 Task: Set and save  "Partitions to consider" for "H.264/MPEG-4 Part 10/AVC encoder (x264 10-bit)" to normal.
Action: Mouse moved to (128, 15)
Screenshot: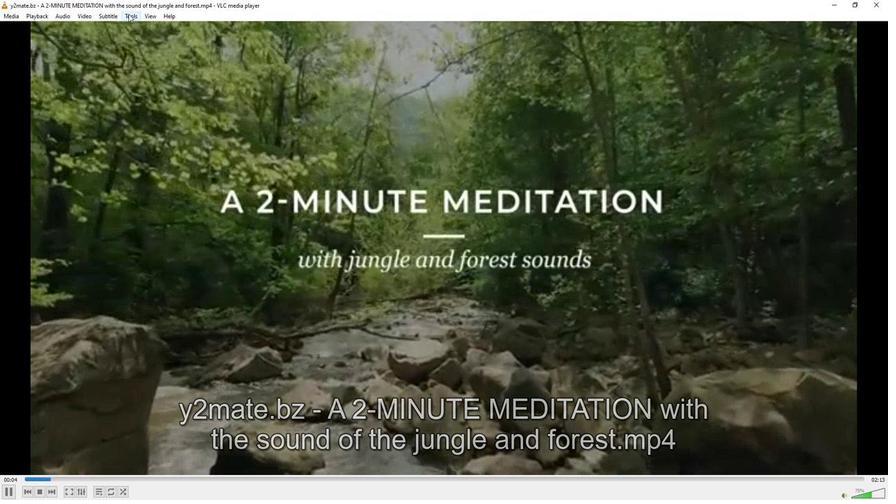 
Action: Mouse pressed left at (128, 15)
Screenshot: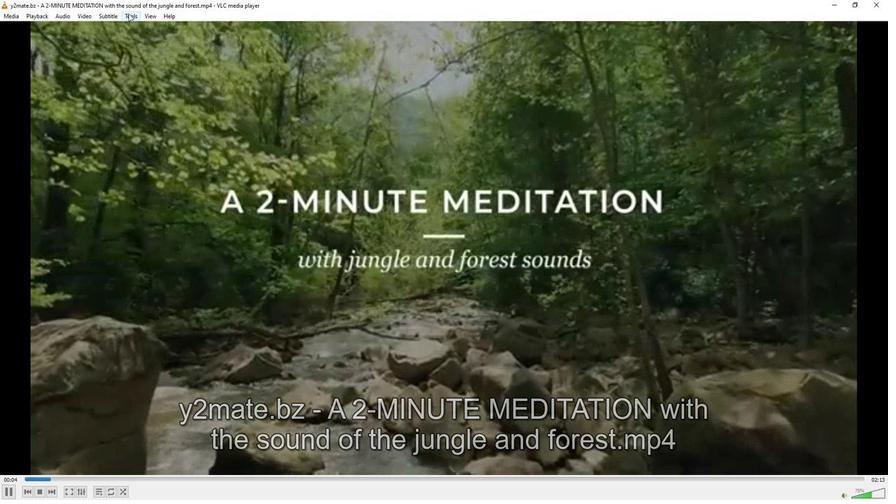 
Action: Mouse moved to (151, 127)
Screenshot: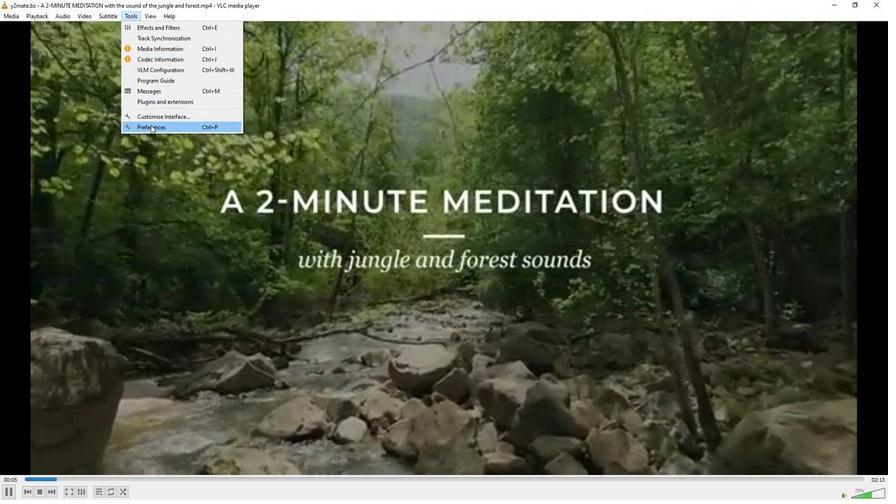 
Action: Mouse pressed left at (151, 127)
Screenshot: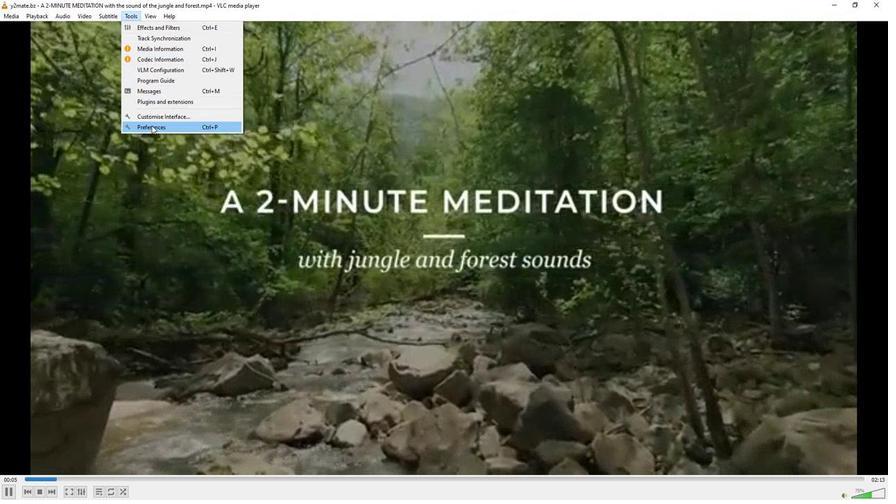 
Action: Mouse moved to (292, 406)
Screenshot: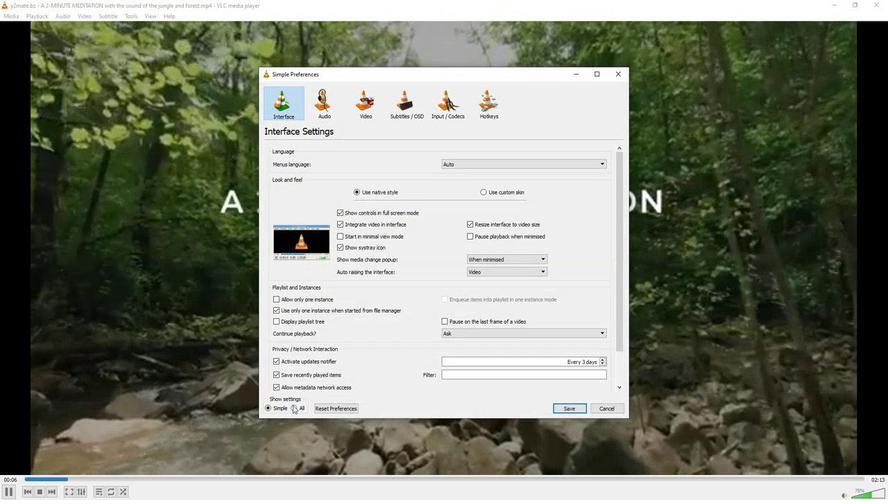 
Action: Mouse pressed left at (292, 406)
Screenshot: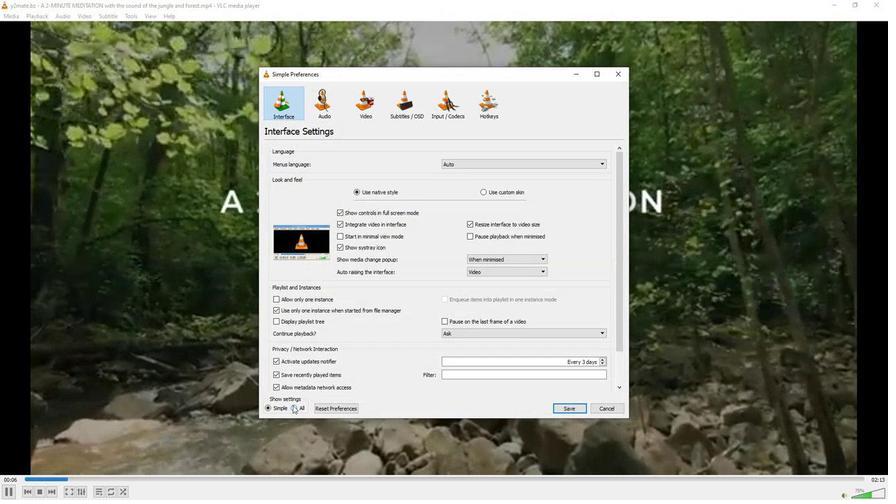 
Action: Mouse moved to (278, 316)
Screenshot: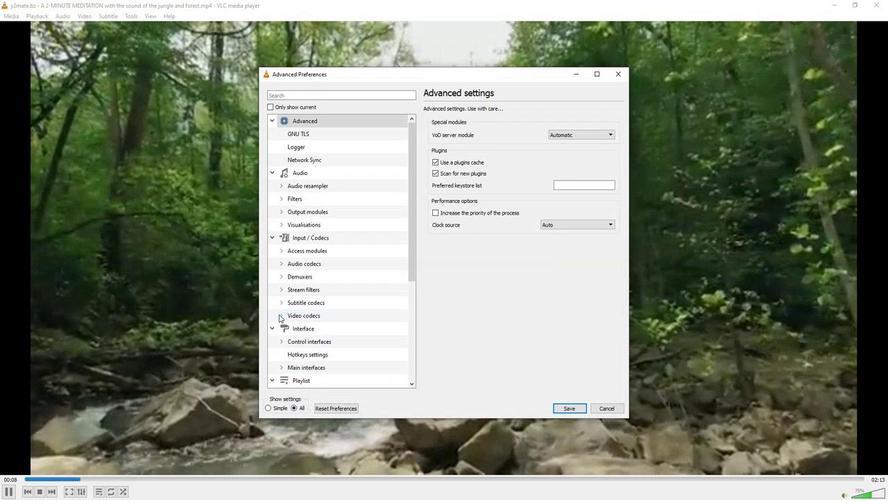 
Action: Mouse pressed left at (278, 316)
Screenshot: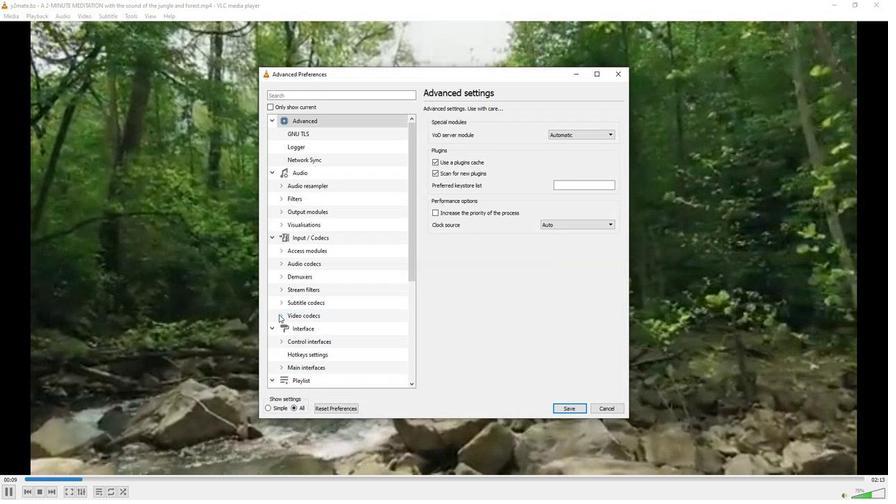 
Action: Mouse moved to (296, 336)
Screenshot: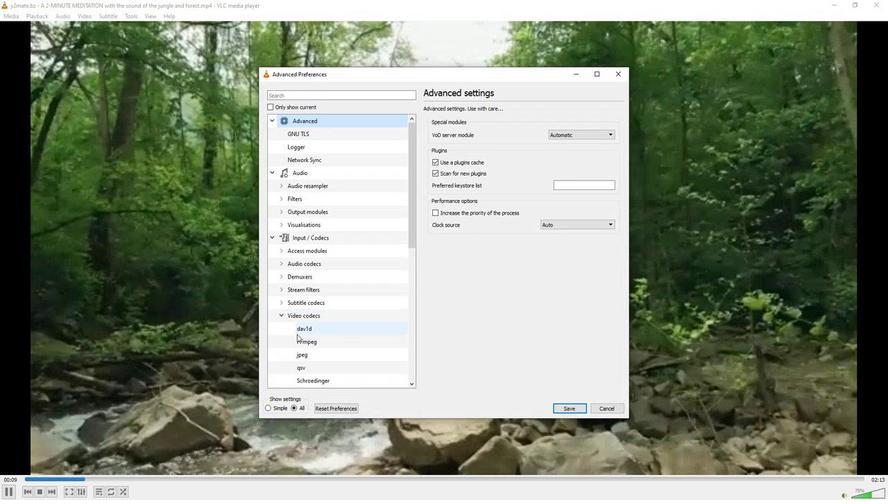 
Action: Mouse scrolled (296, 335) with delta (0, 0)
Screenshot: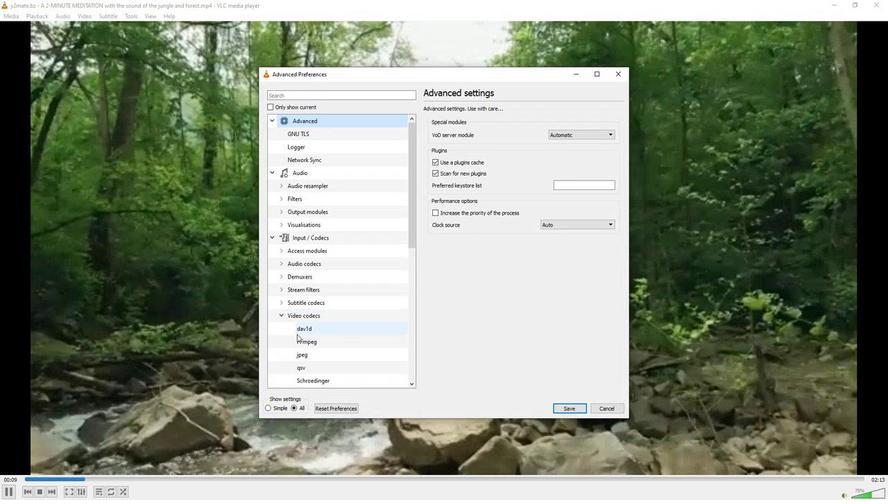 
Action: Mouse moved to (296, 337)
Screenshot: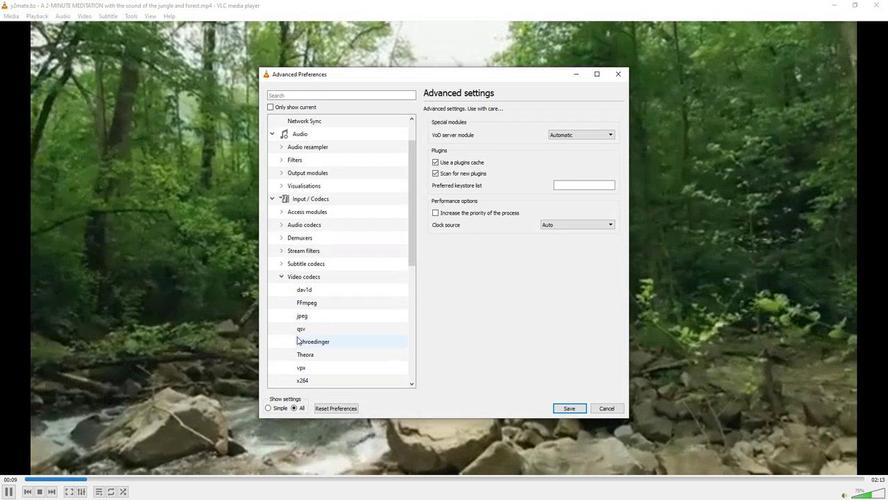 
Action: Mouse scrolled (296, 337) with delta (0, 0)
Screenshot: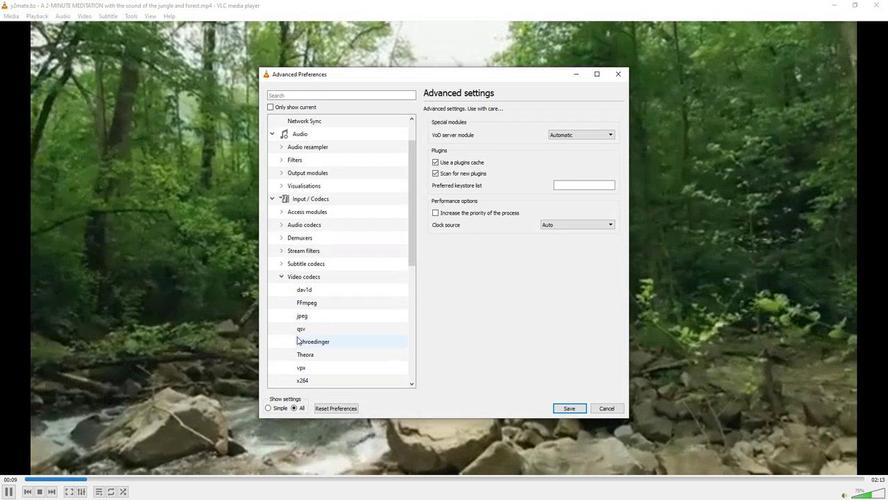 
Action: Mouse moved to (301, 352)
Screenshot: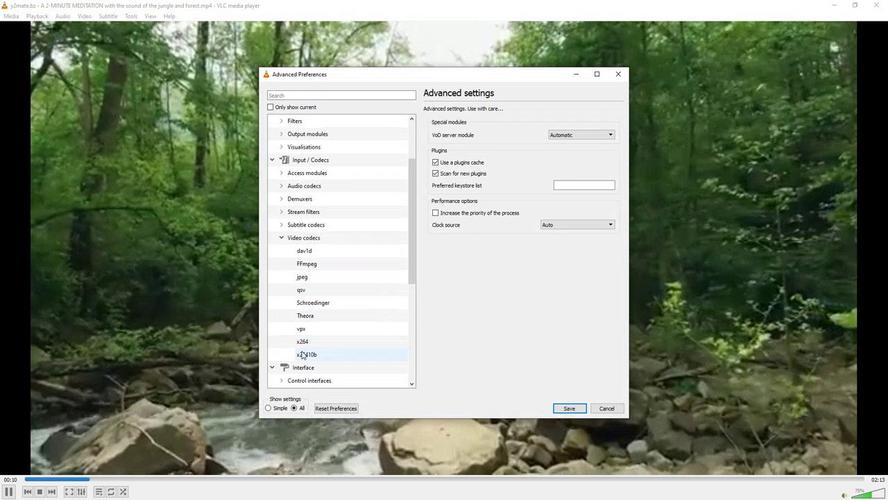 
Action: Mouse pressed left at (301, 352)
Screenshot: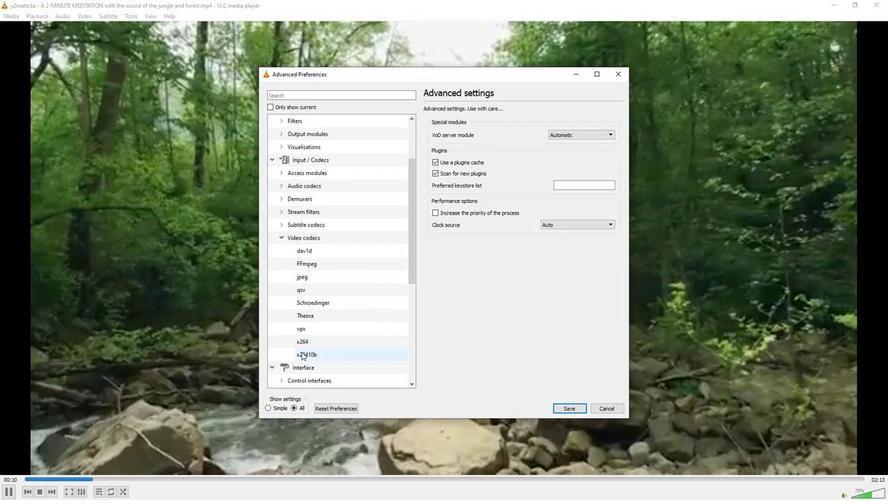 
Action: Mouse moved to (503, 332)
Screenshot: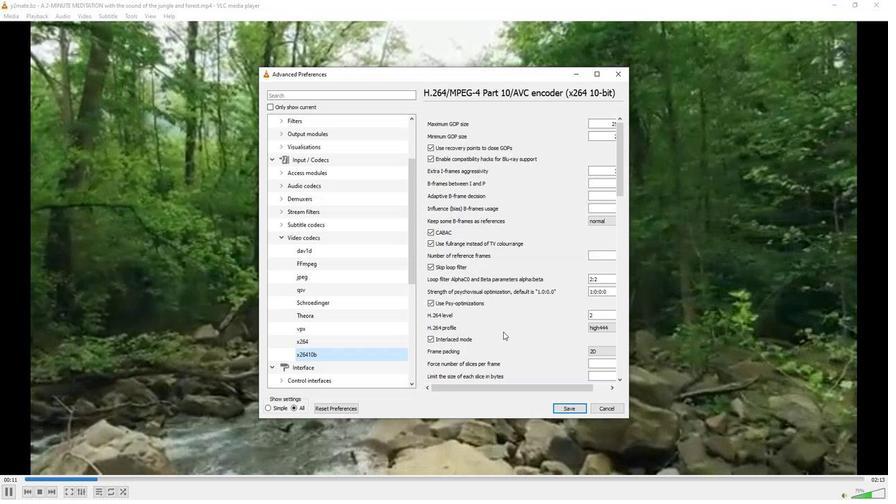 
Action: Mouse scrolled (503, 332) with delta (0, 0)
Screenshot: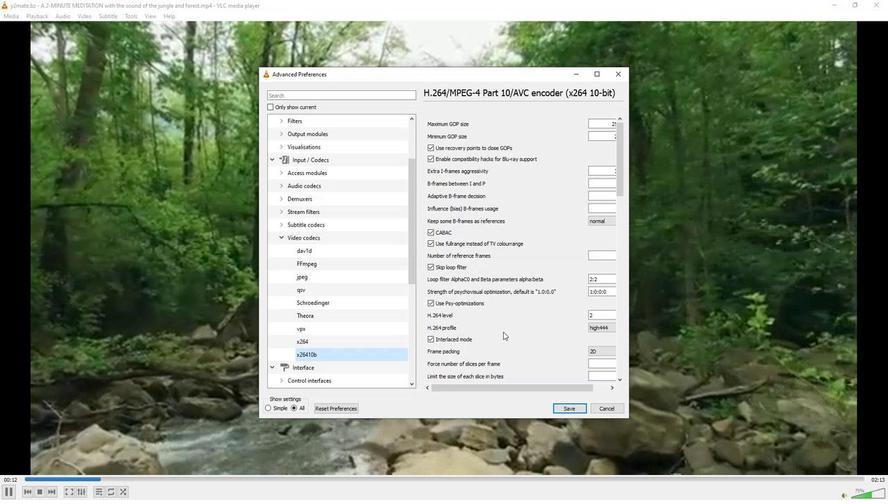 
Action: Mouse scrolled (503, 332) with delta (0, 0)
Screenshot: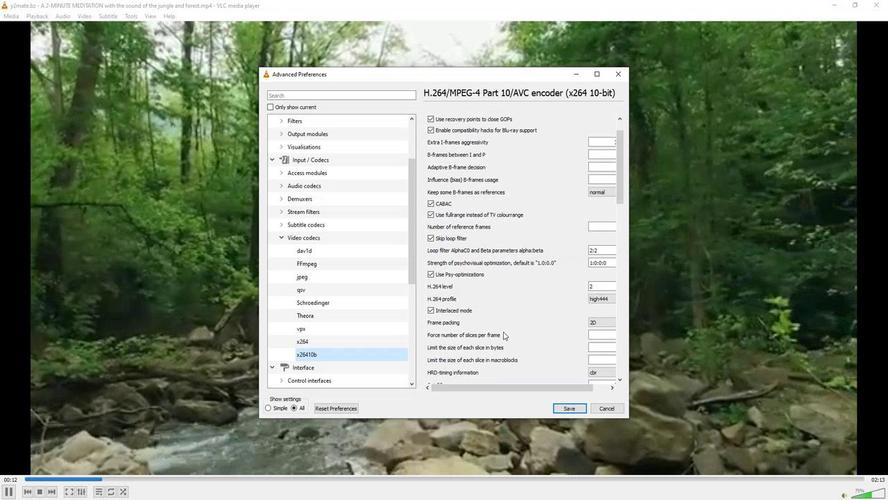 
Action: Mouse scrolled (503, 332) with delta (0, 0)
Screenshot: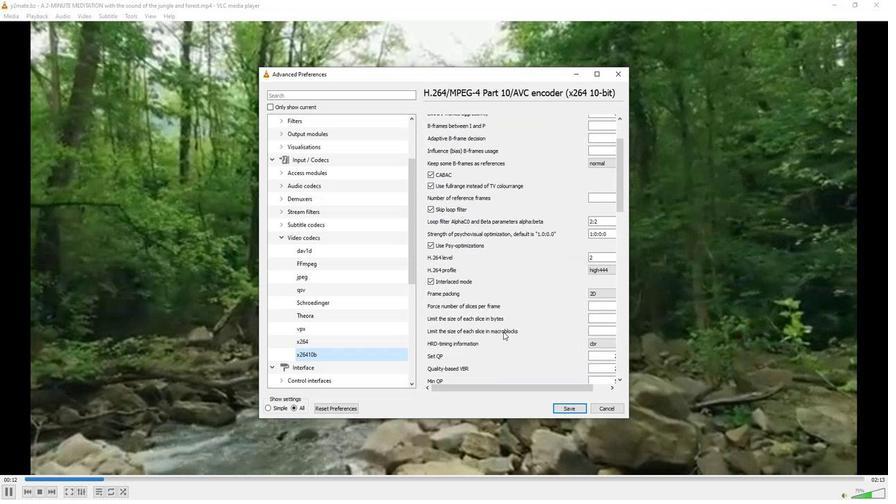 
Action: Mouse scrolled (503, 332) with delta (0, 0)
Screenshot: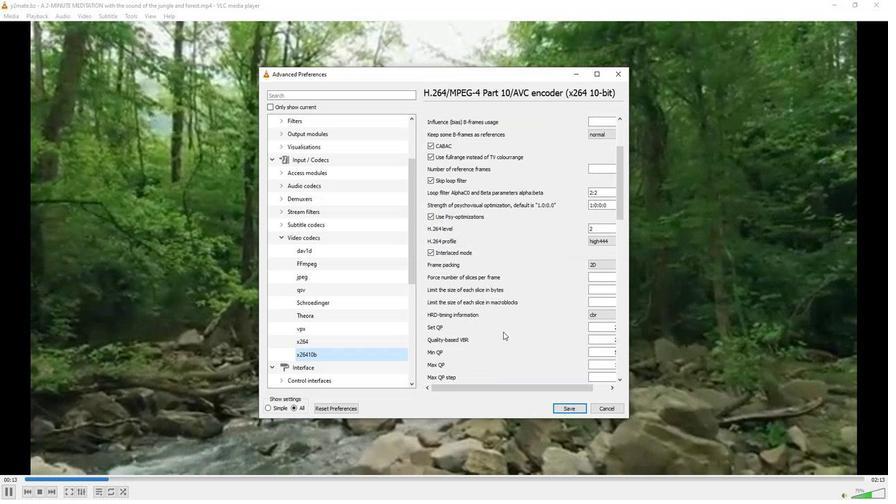 
Action: Mouse scrolled (503, 332) with delta (0, 0)
Screenshot: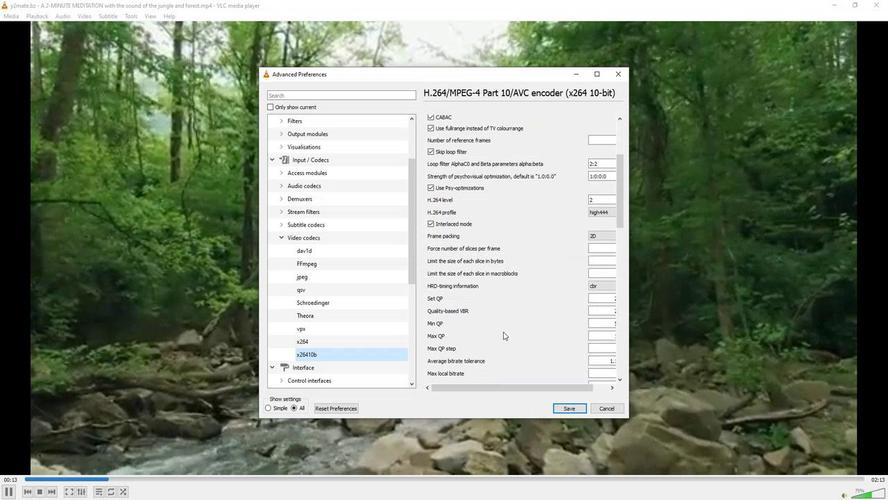 
Action: Mouse scrolled (503, 332) with delta (0, 0)
Screenshot: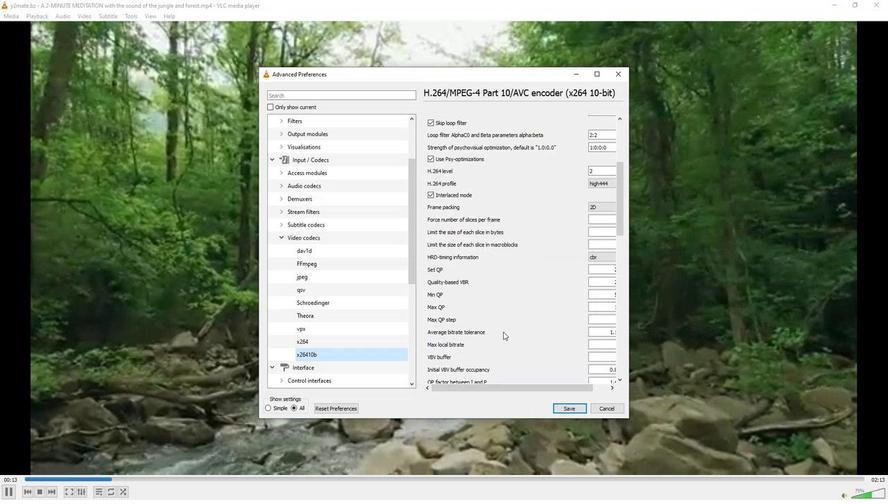 
Action: Mouse scrolled (503, 332) with delta (0, 0)
Screenshot: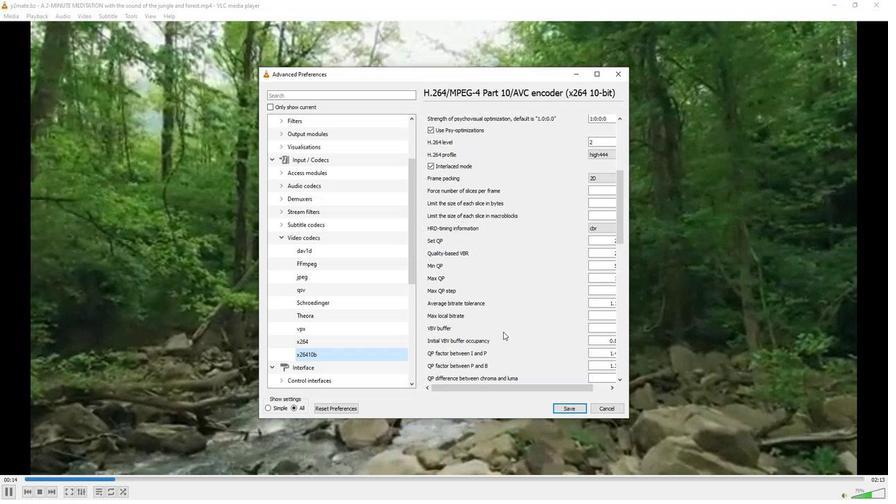
Action: Mouse scrolled (503, 332) with delta (0, 0)
Screenshot: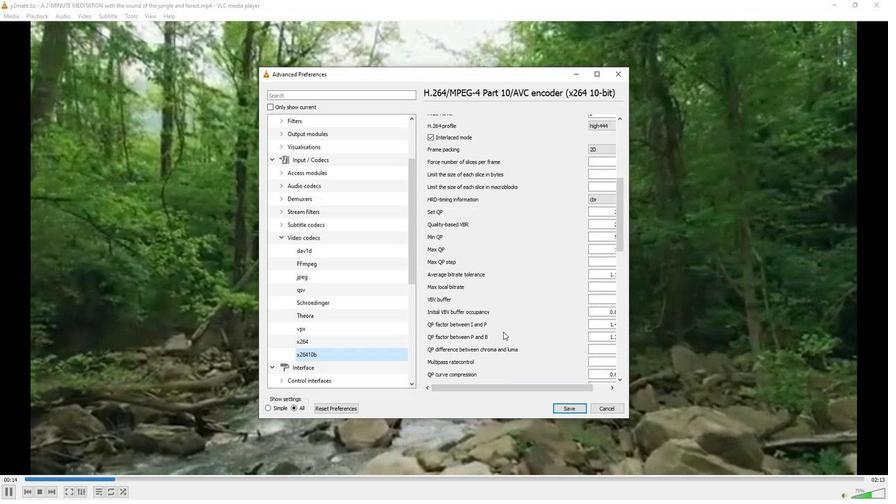 
Action: Mouse scrolled (503, 332) with delta (0, 0)
Screenshot: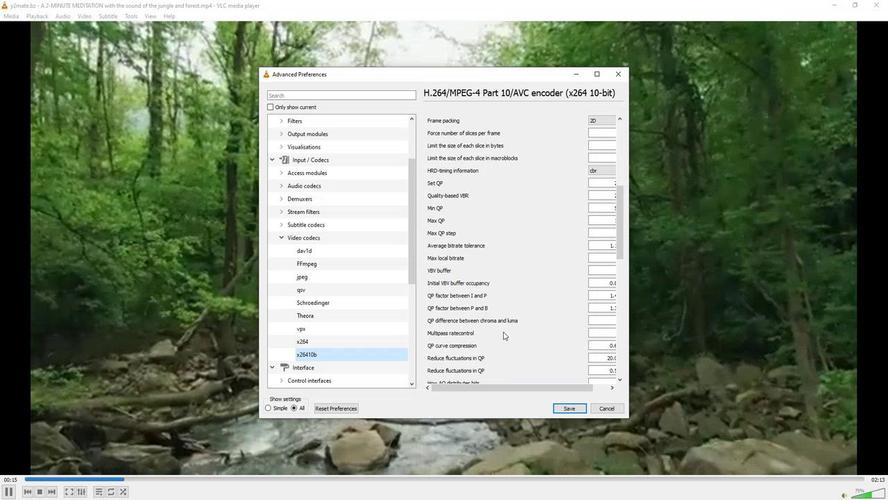 
Action: Mouse scrolled (503, 332) with delta (0, 0)
Screenshot: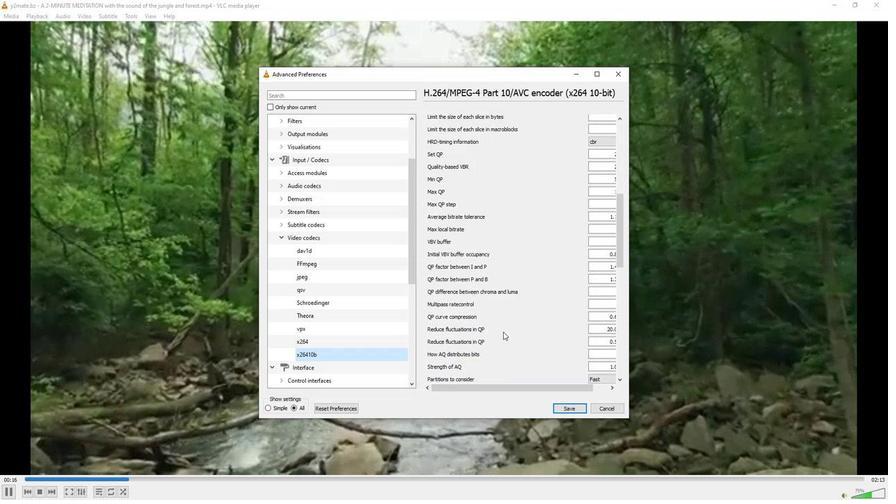 
Action: Mouse scrolled (503, 332) with delta (0, 0)
Screenshot: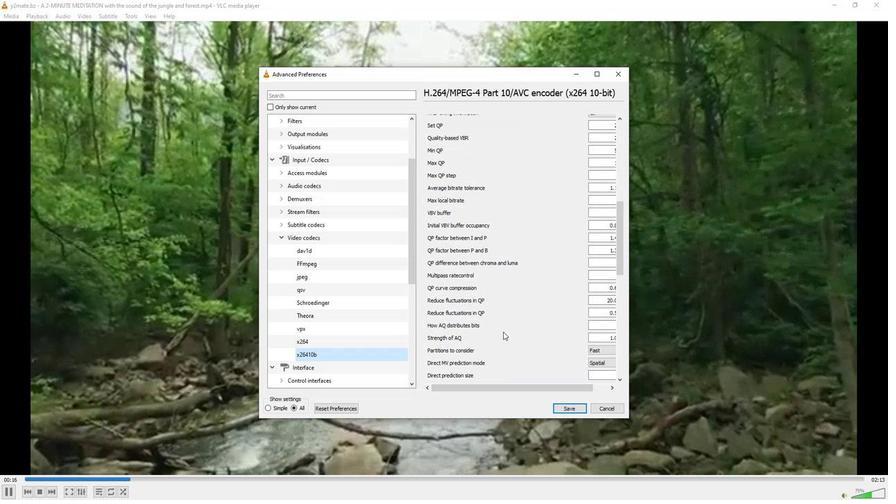 
Action: Mouse moved to (602, 319)
Screenshot: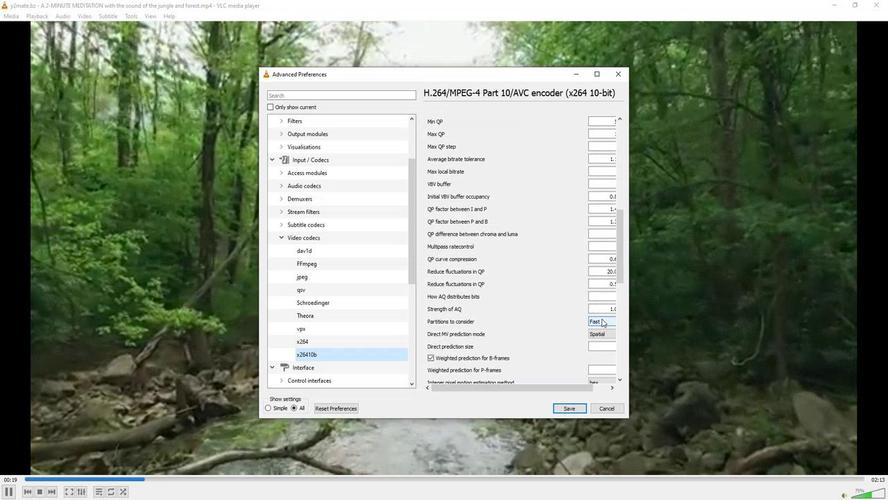 
Action: Mouse pressed left at (602, 319)
Screenshot: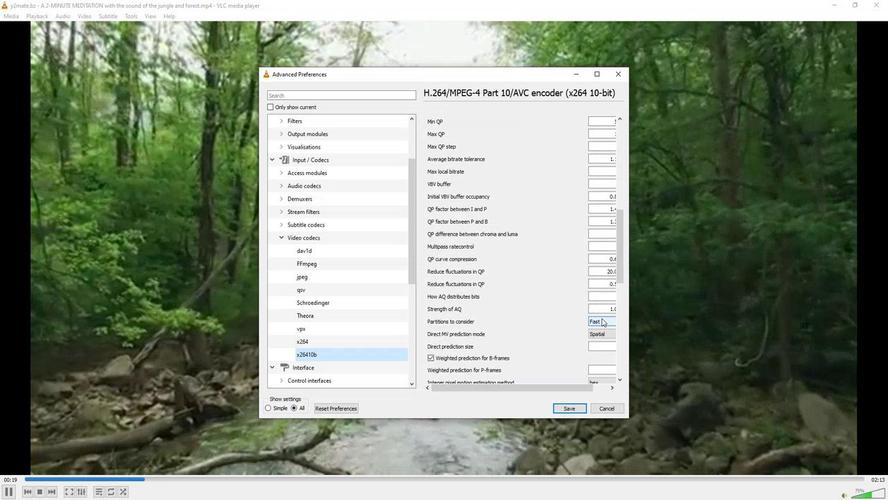 
Action: Mouse moved to (604, 341)
Screenshot: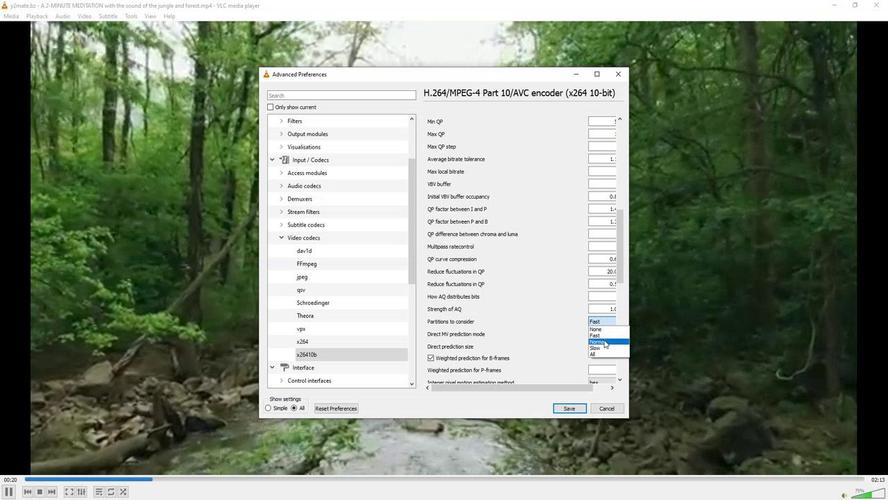 
Action: Mouse pressed left at (604, 341)
Screenshot: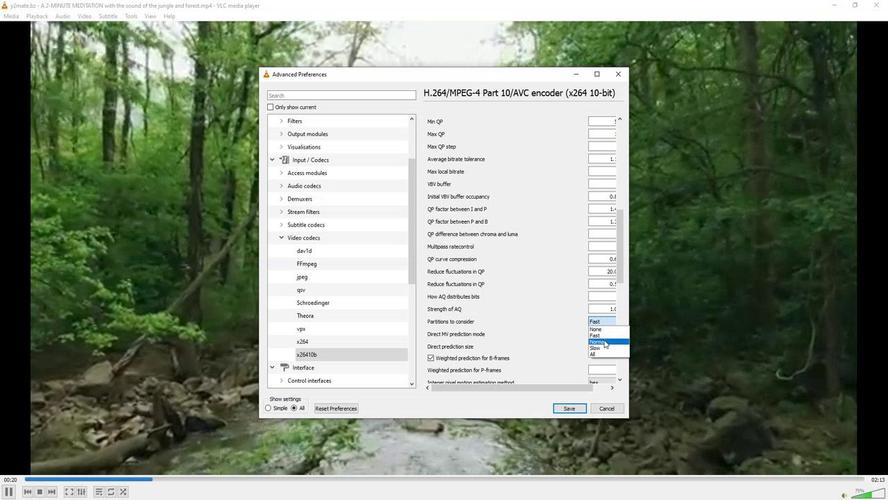 
Action: Mouse moved to (561, 405)
Screenshot: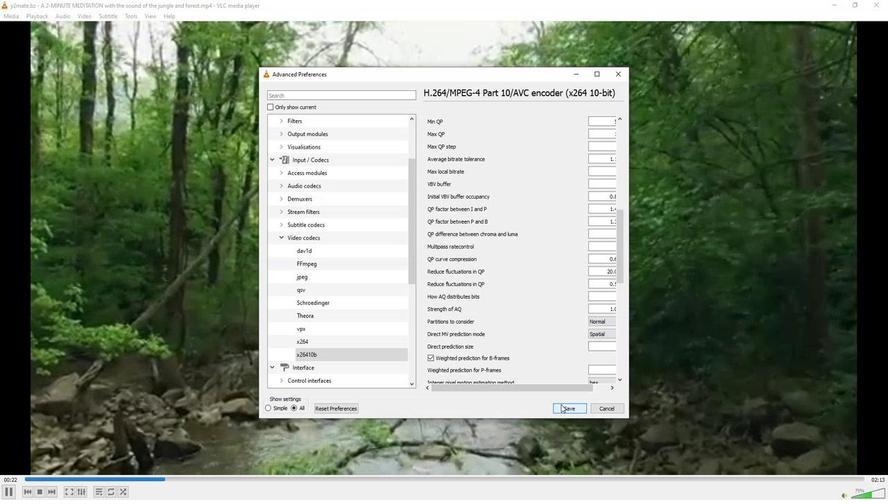 
Action: Mouse pressed left at (561, 405)
Screenshot: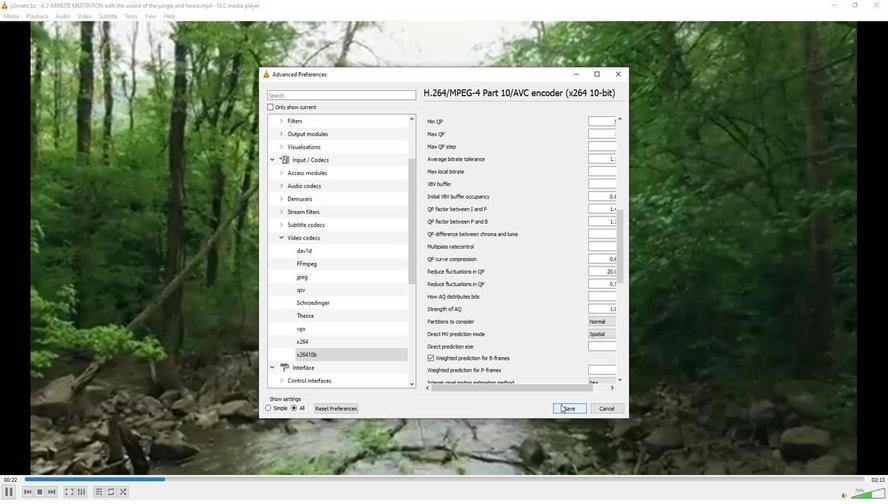 
Action: Mouse moved to (561, 405)
Screenshot: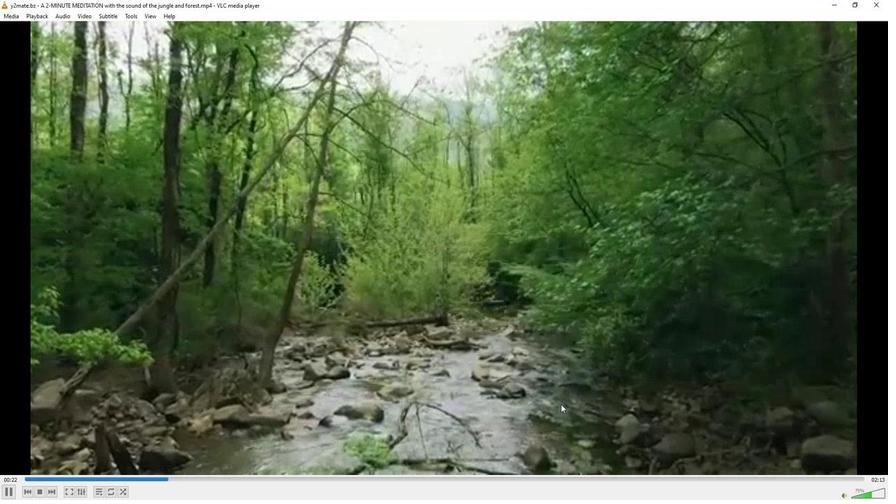 
